 Task: Make in the project ArchTech an epic 'System performance tuning'. Create in the project ArchTech an epic 'IT cost optimization'. Add in the project ArchTech an epic 'Big data platform development'
Action: Mouse moved to (233, 76)
Screenshot: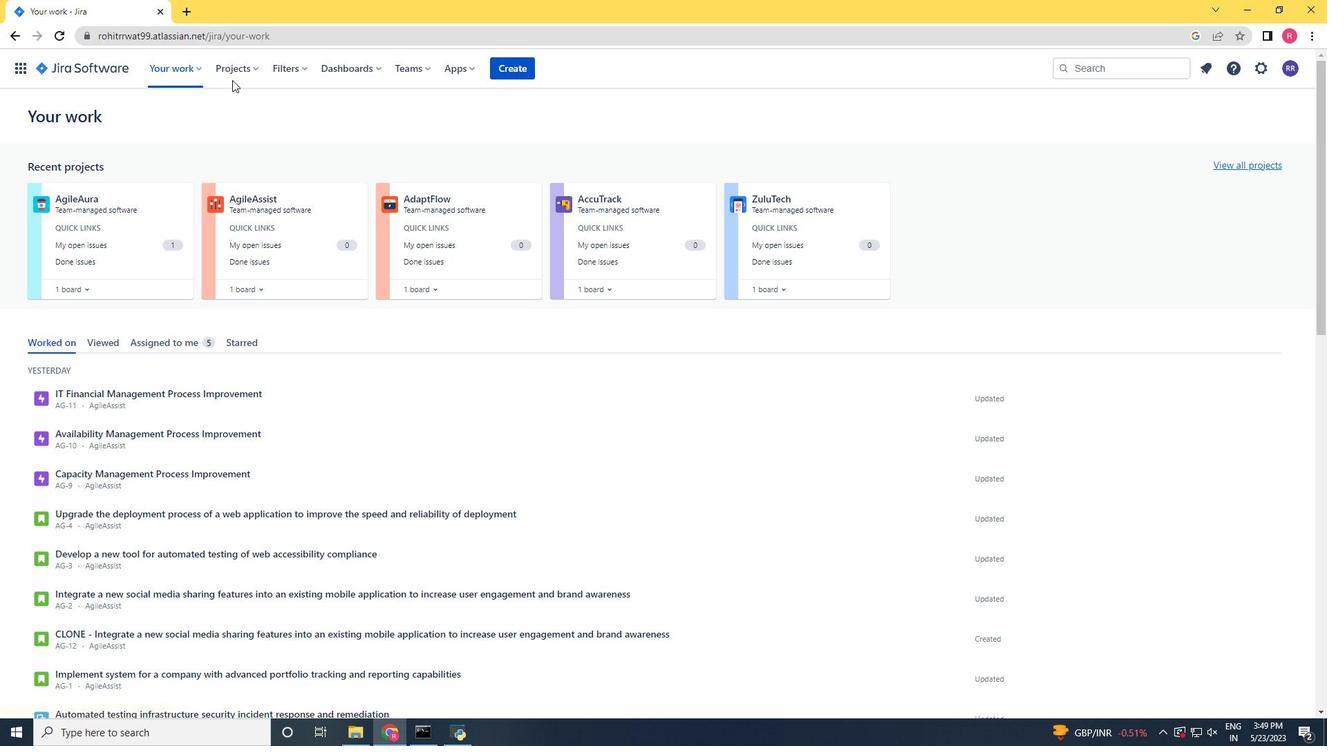 
Action: Mouse pressed left at (233, 76)
Screenshot: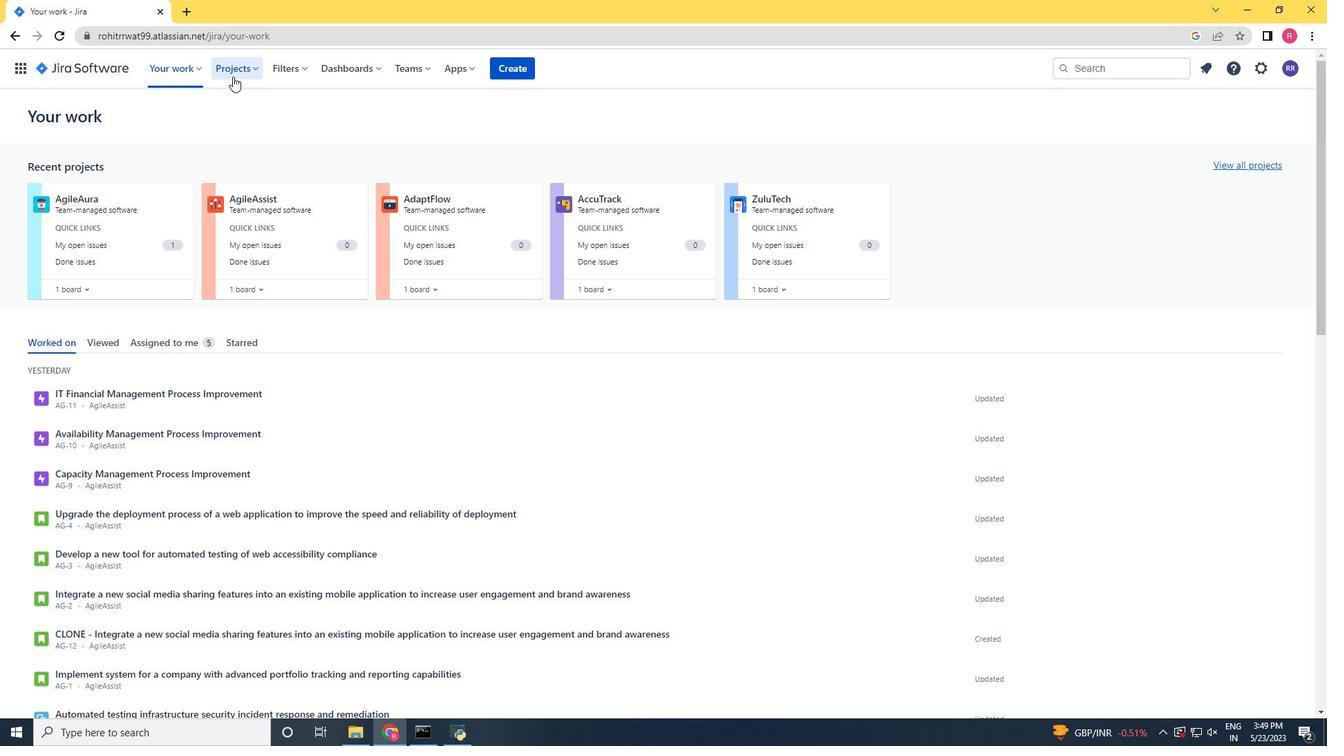 
Action: Mouse moved to (286, 128)
Screenshot: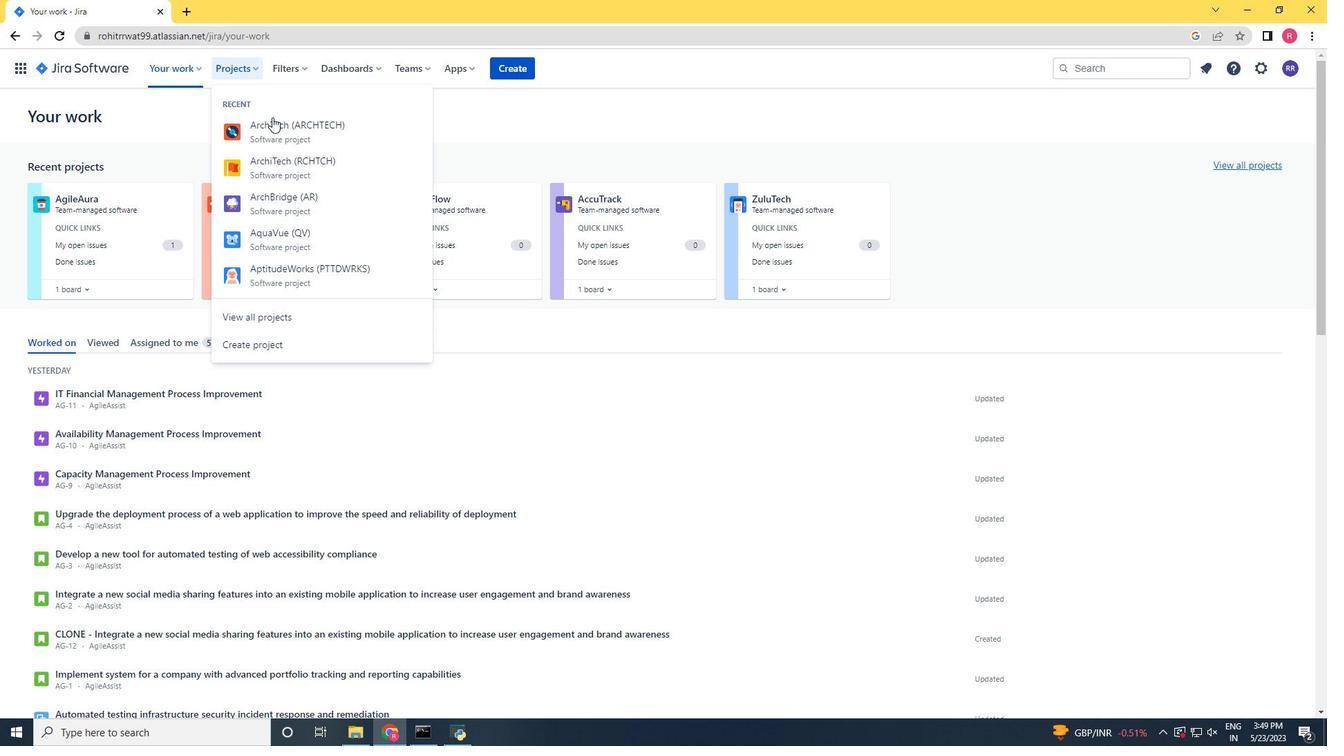
Action: Mouse pressed left at (286, 128)
Screenshot: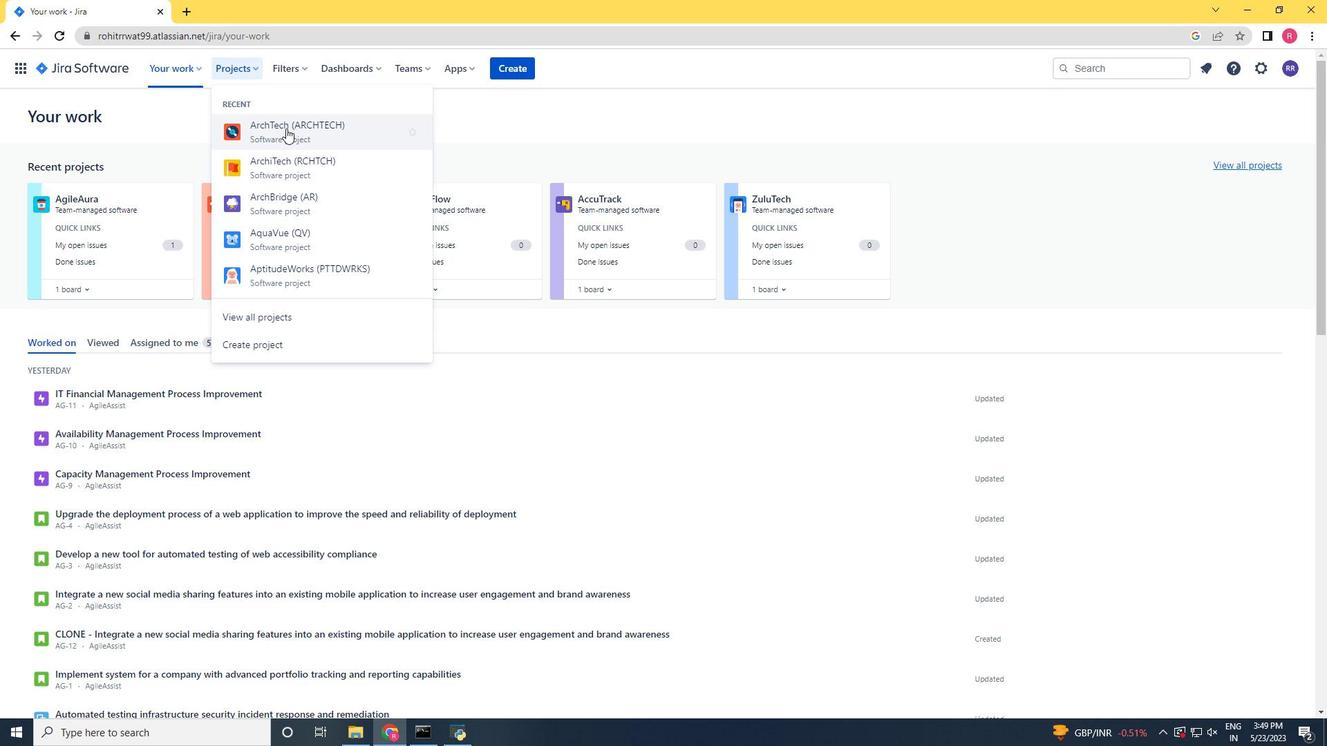 
Action: Mouse moved to (81, 213)
Screenshot: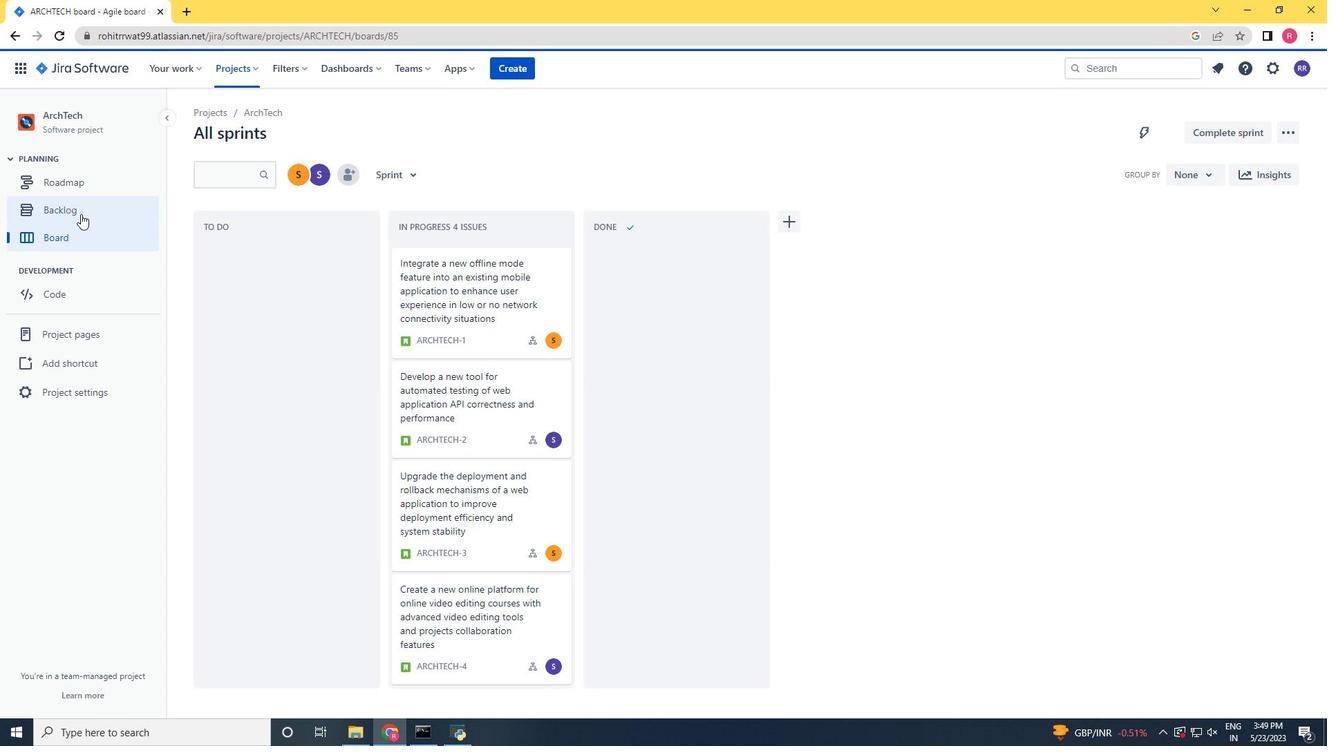 
Action: Mouse pressed left at (81, 213)
Screenshot: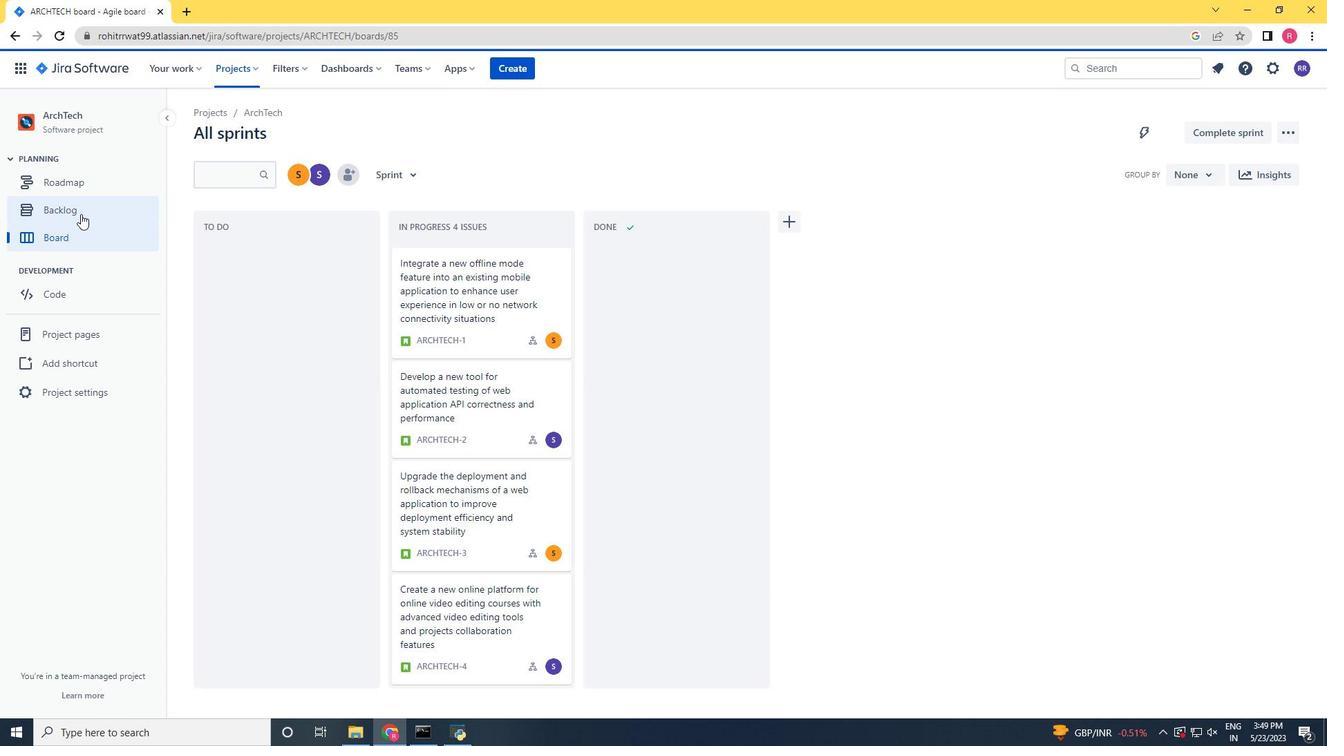 
Action: Mouse moved to (416, 178)
Screenshot: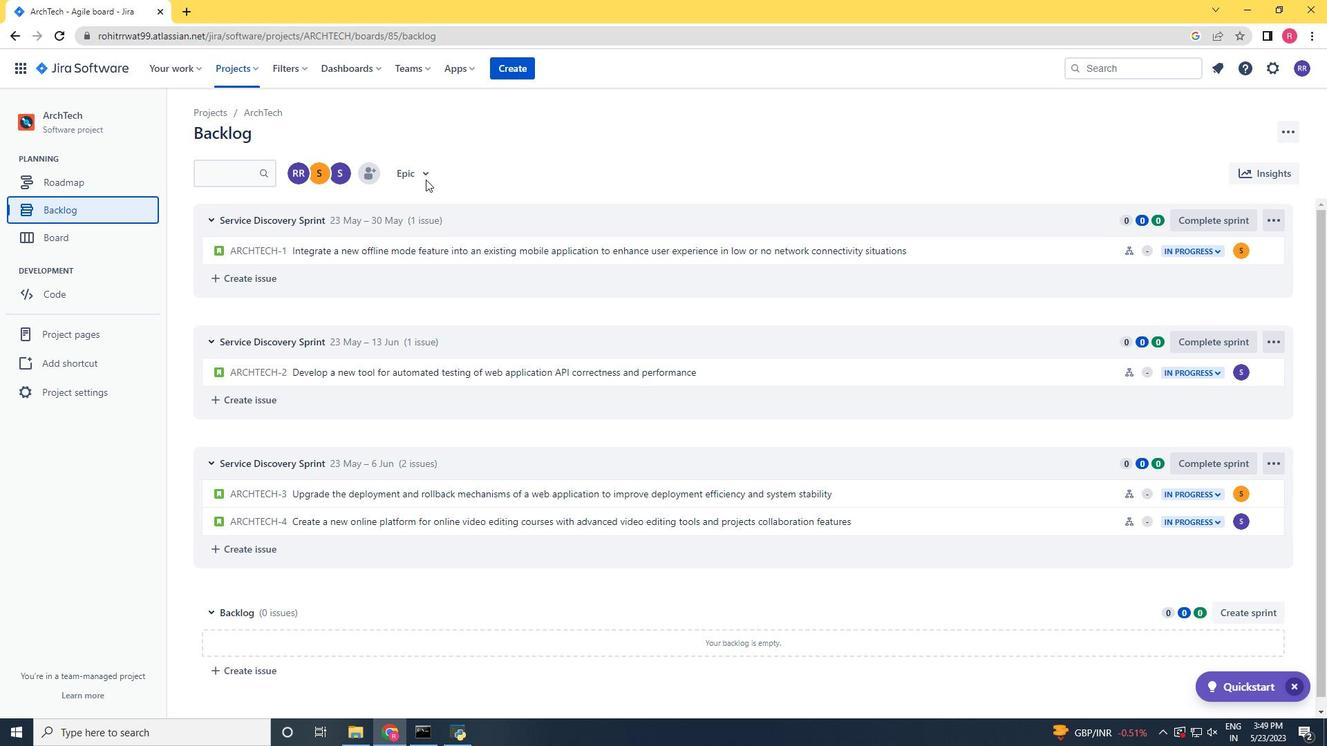 
Action: Mouse pressed left at (416, 178)
Screenshot: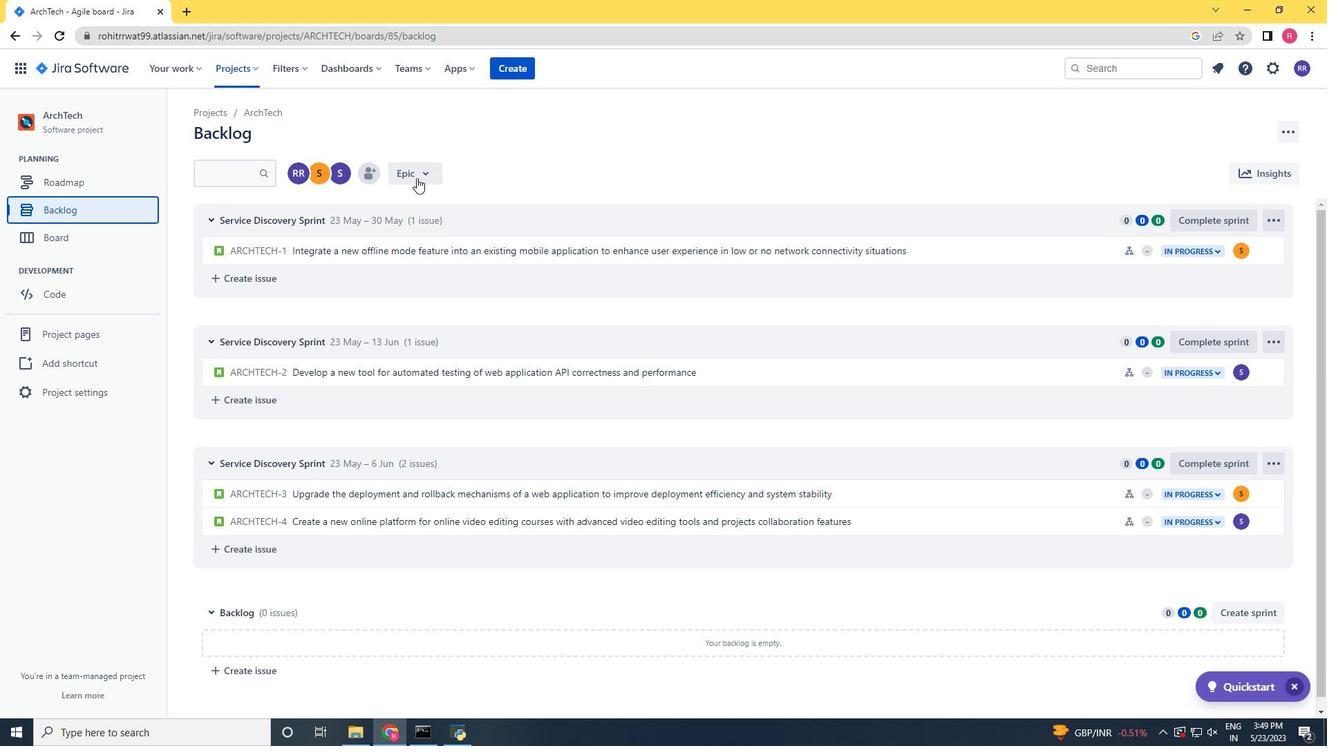 
Action: Mouse moved to (419, 260)
Screenshot: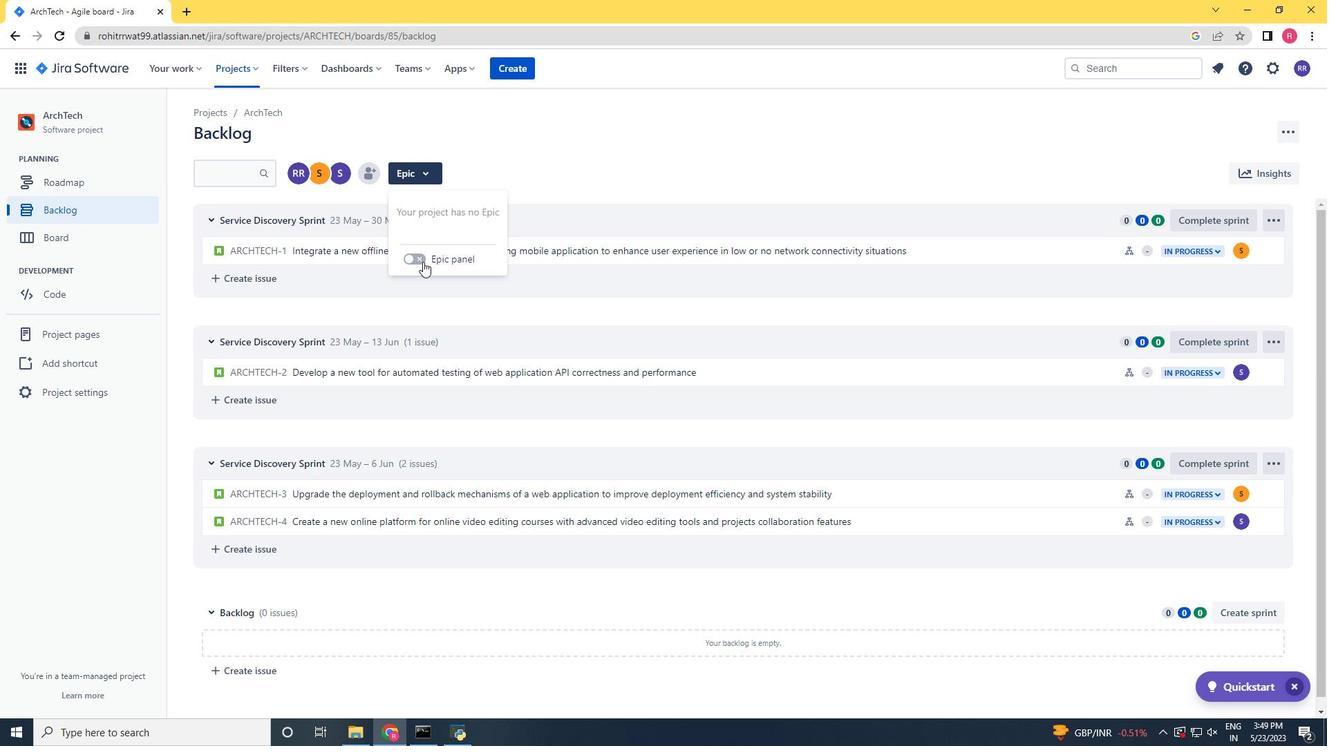 
Action: Mouse pressed left at (419, 260)
Screenshot: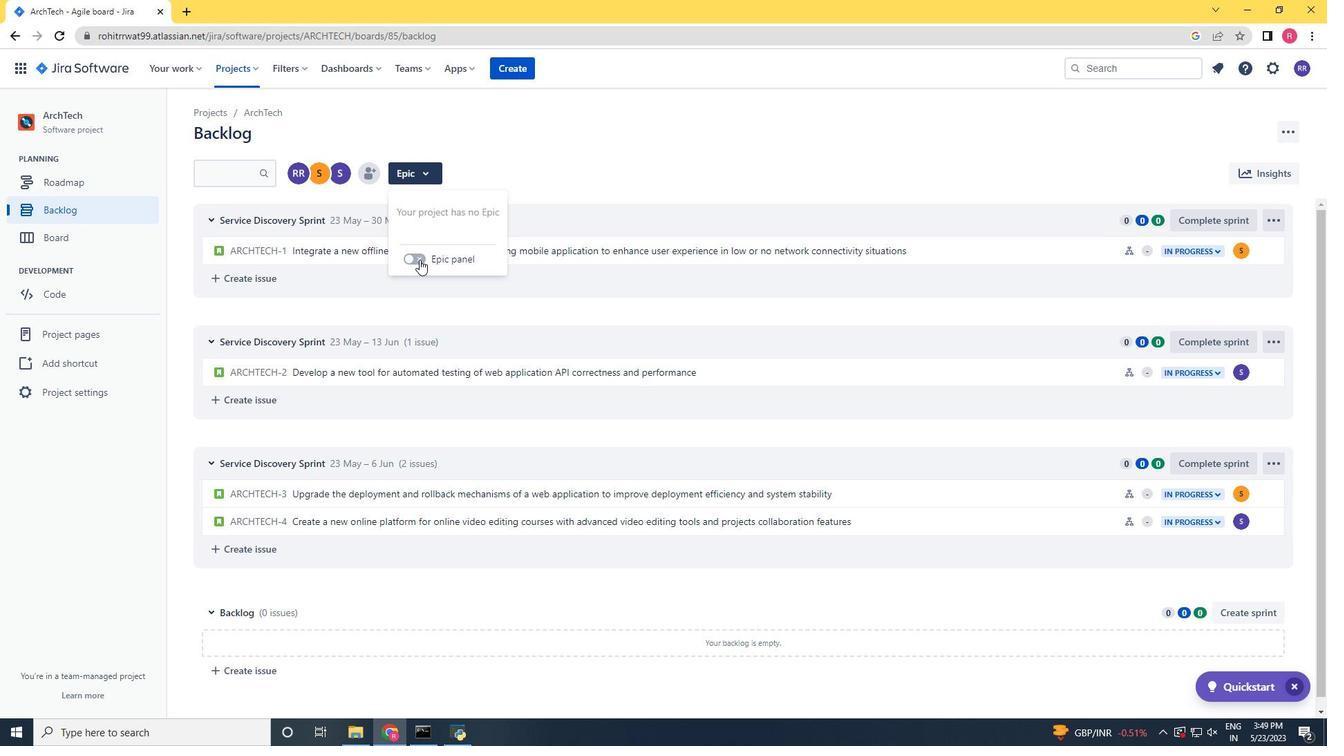 
Action: Mouse moved to (296, 475)
Screenshot: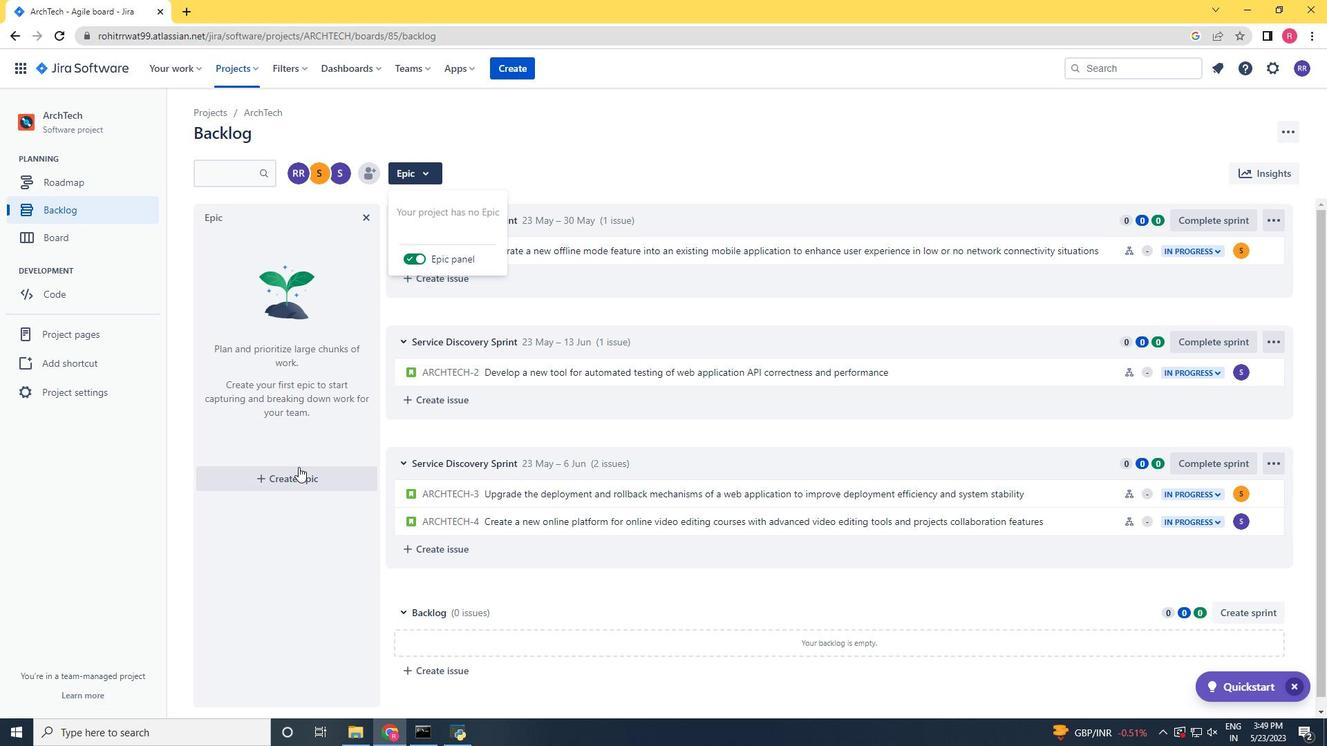 
Action: Mouse pressed left at (296, 475)
Screenshot: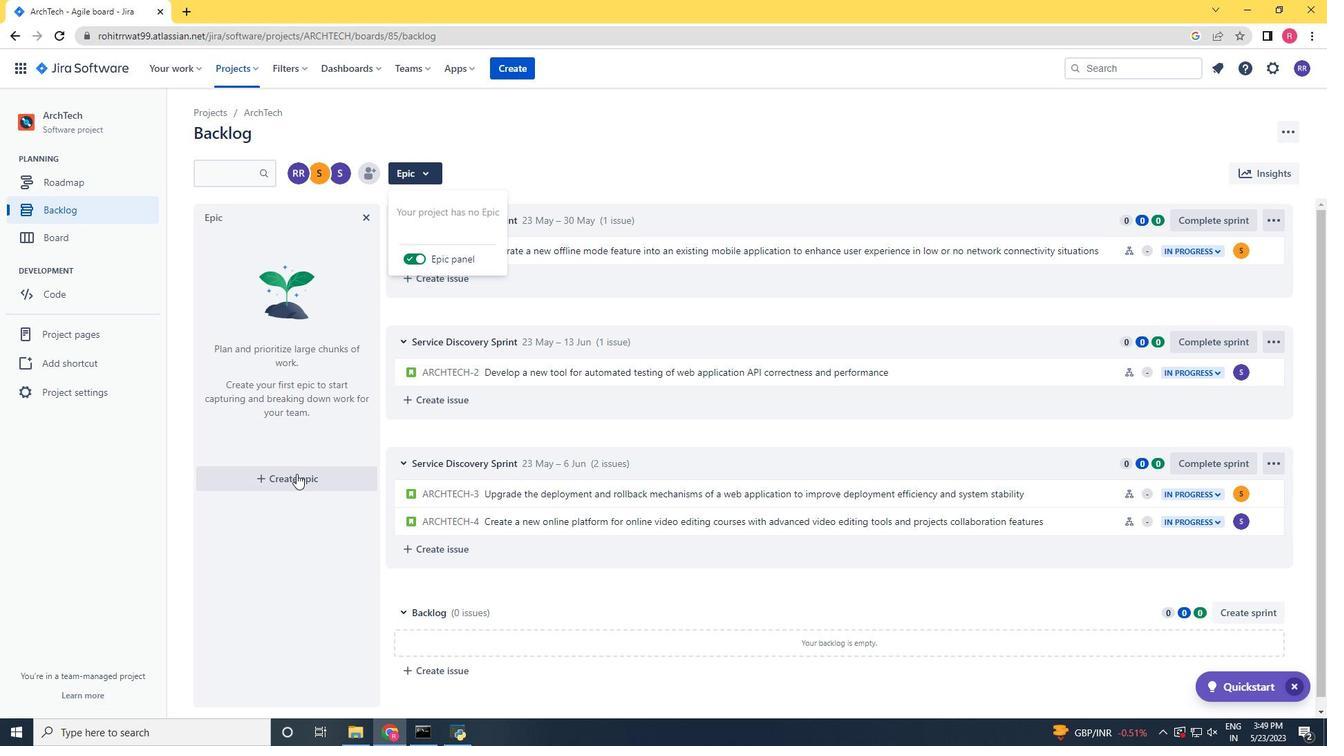 
Action: Mouse moved to (916, 130)
Screenshot: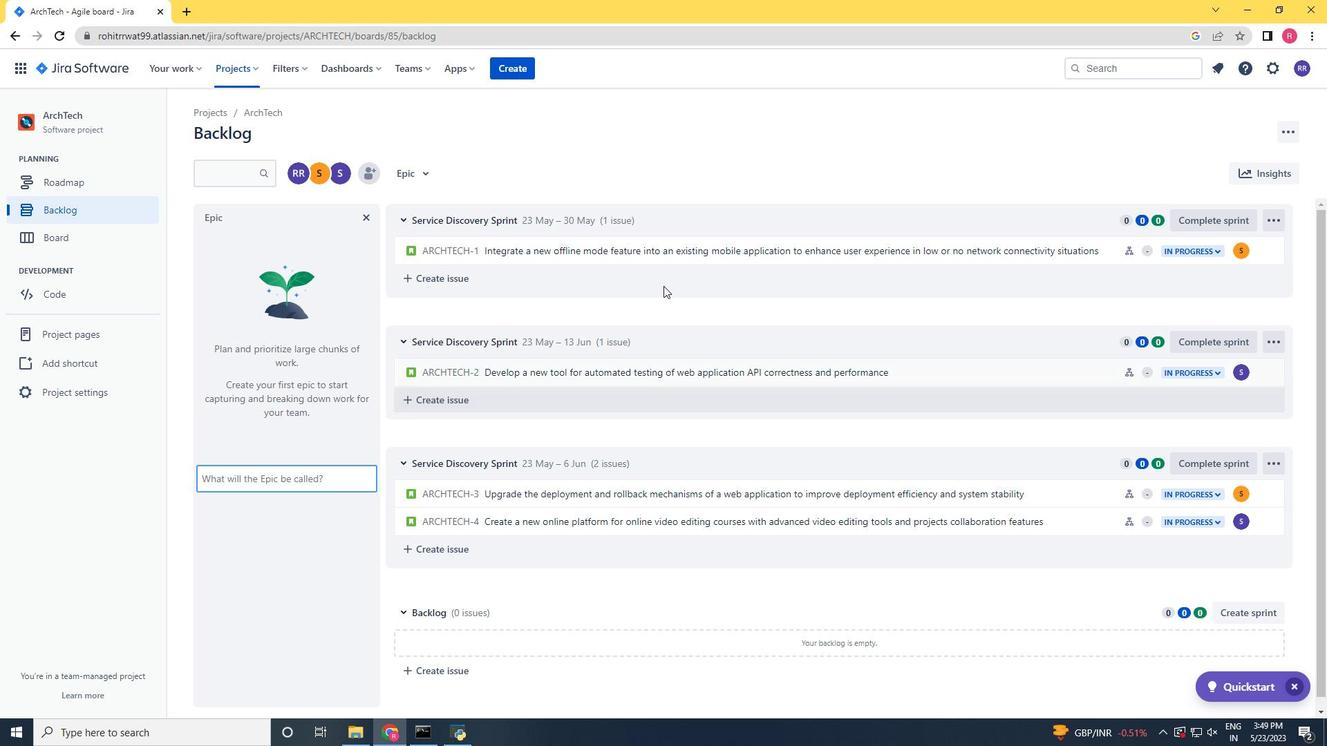 
Action: Key pressed <Key.shift>System<Key.space>performance<Key.space>tuning<Key.space><Key.enter><Key.shift_r><Key.shift_r>IT<Key.space>cost<Key.space>optimization<Key.space><Key.enter><Key.shift>Big<Key.space><Key.shift>data<Key.space>platform<Key.space>development<Key.space><Key.enter>
Screenshot: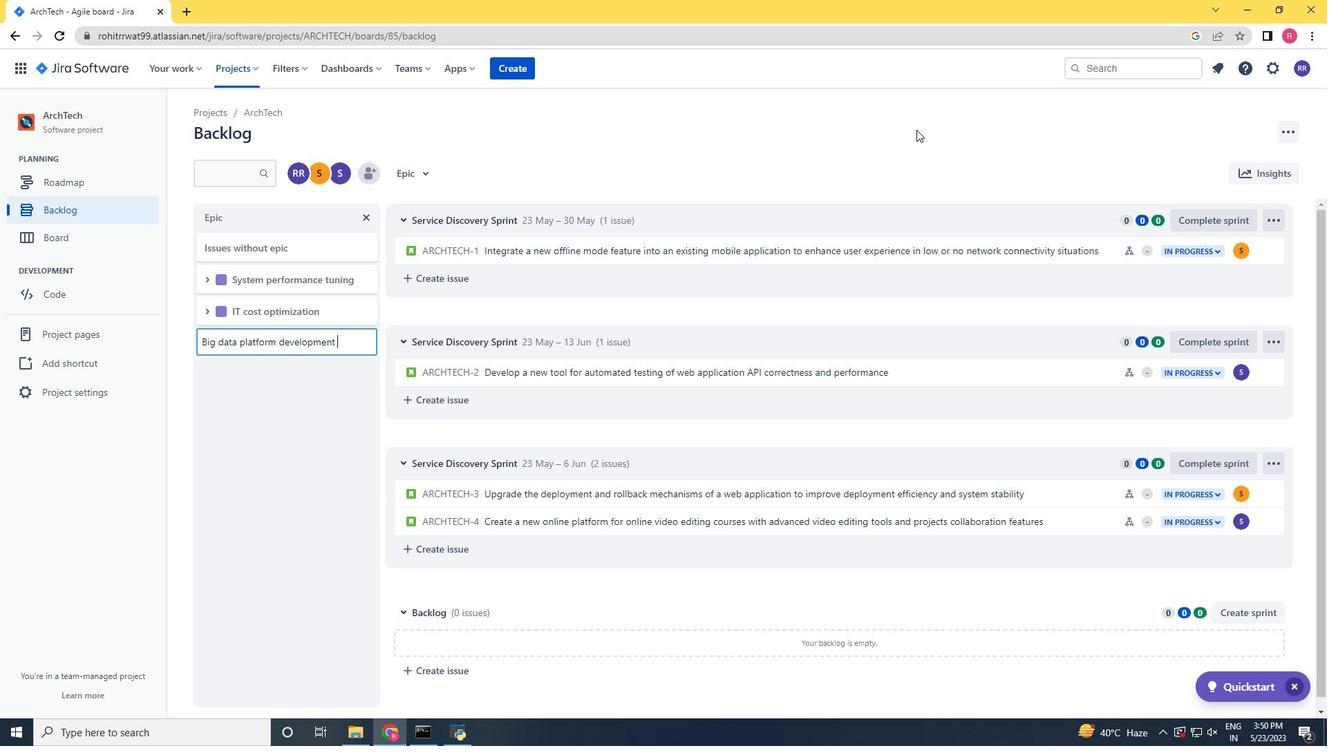 
